 Task: Create New Customer with Customer Name: Phonological Stow, Billing Address Line1: 1976 Bartlett Avenue, Billing Address Line2:  Southfield, Billing Address Line3:  Michigan 48076, Cell Number: 631-497-1044
Action: Mouse moved to (182, 42)
Screenshot: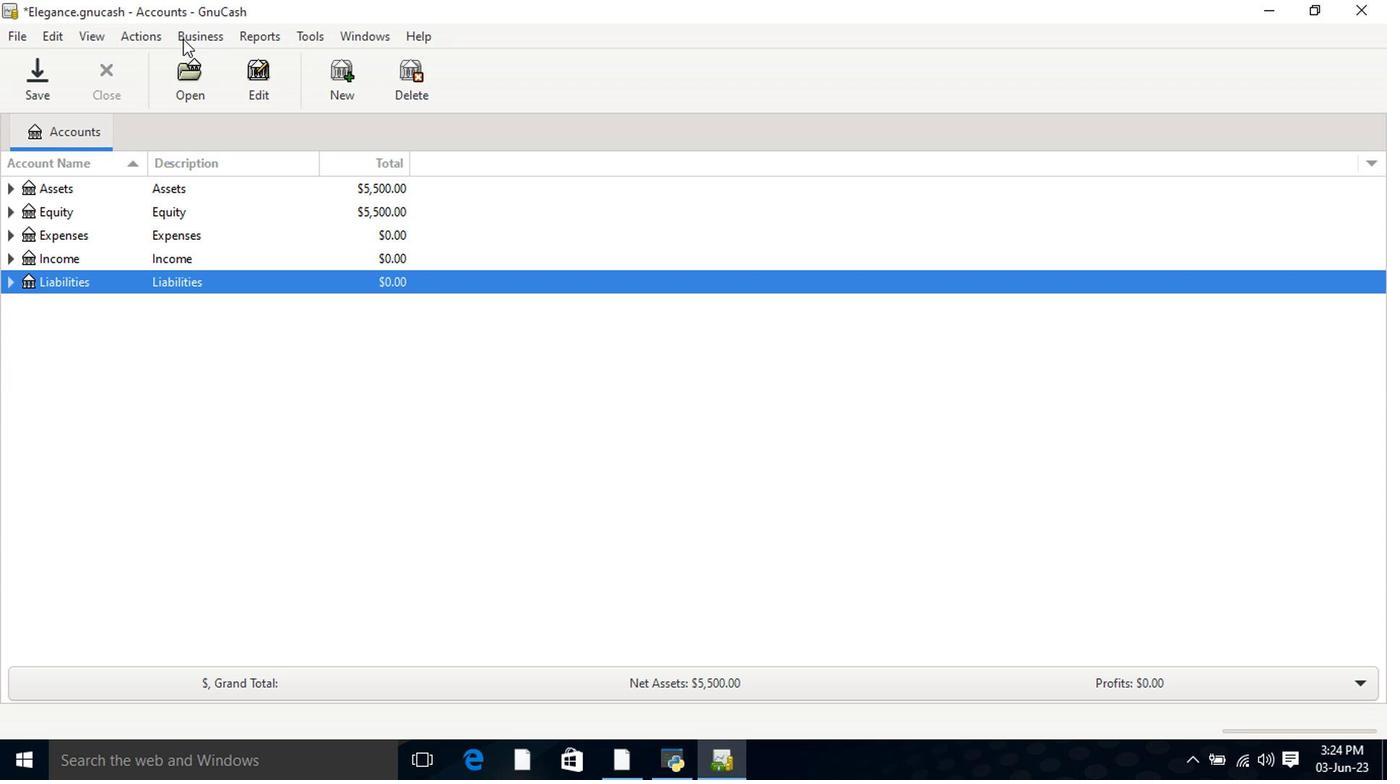 
Action: Mouse pressed left at (182, 42)
Screenshot: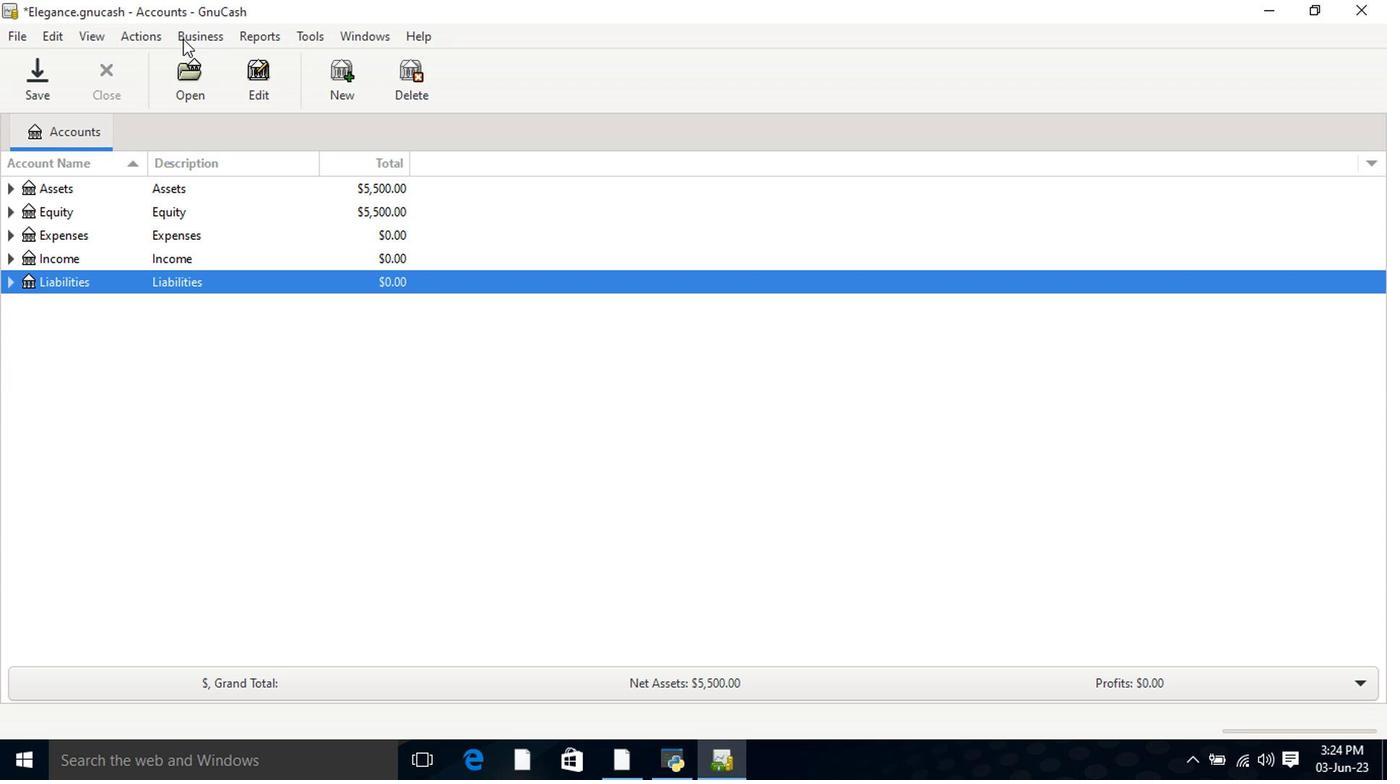 
Action: Mouse moved to (227, 60)
Screenshot: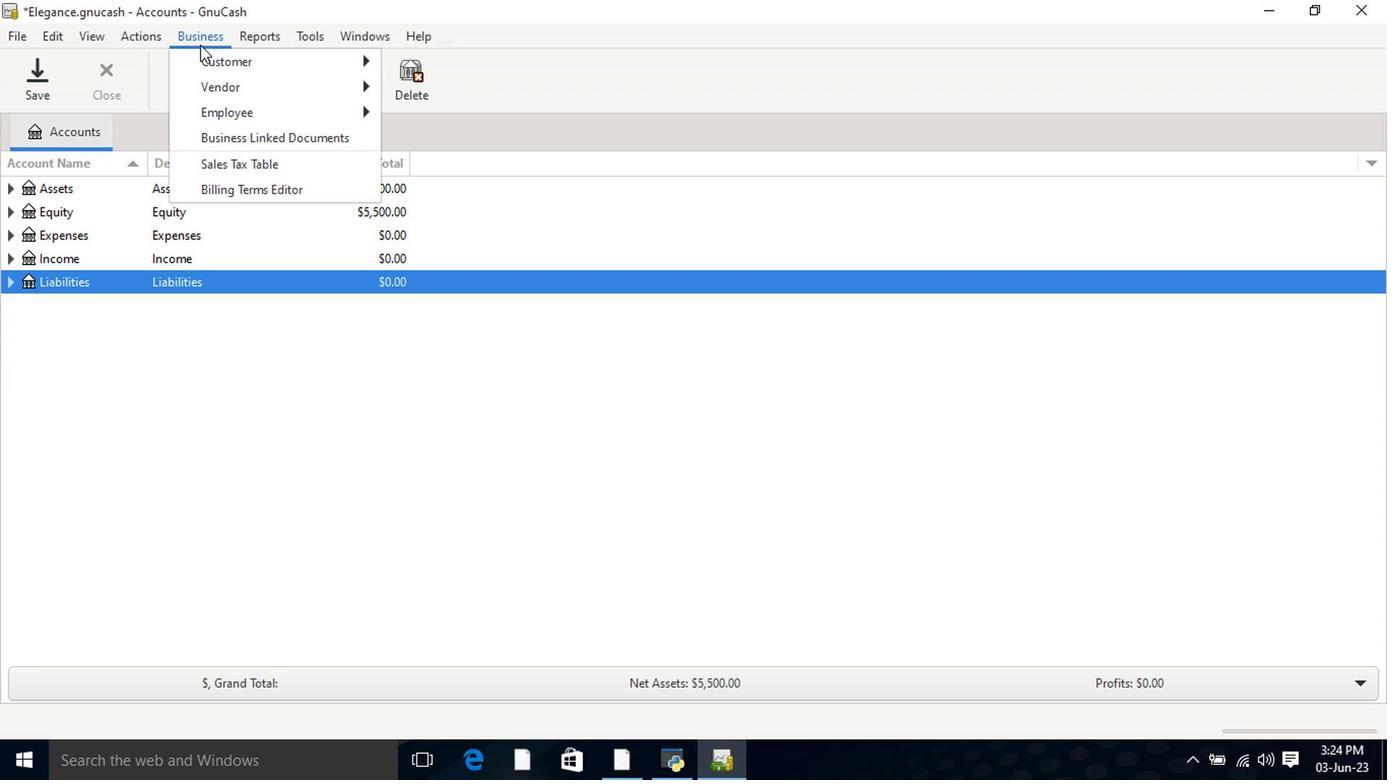 
Action: Mouse pressed left at (227, 60)
Screenshot: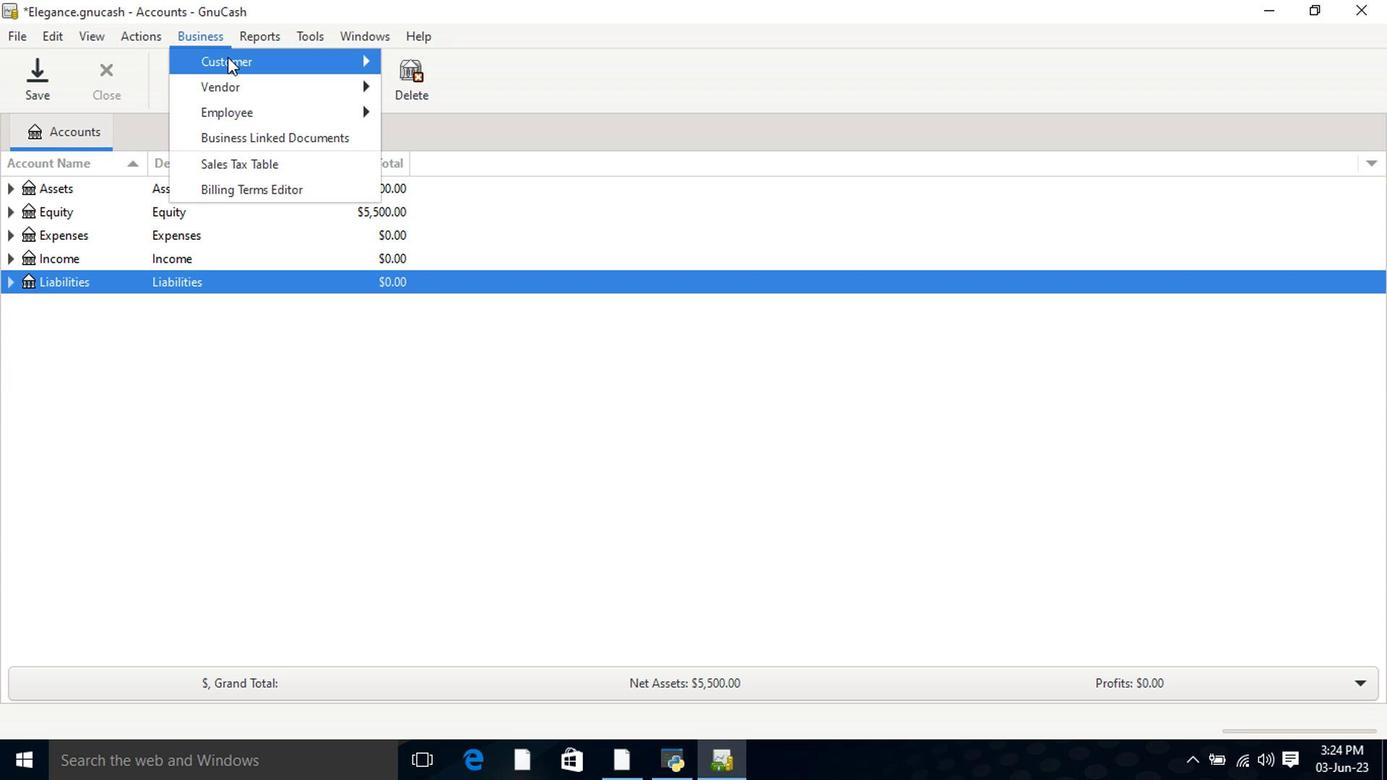 
Action: Mouse moved to (433, 90)
Screenshot: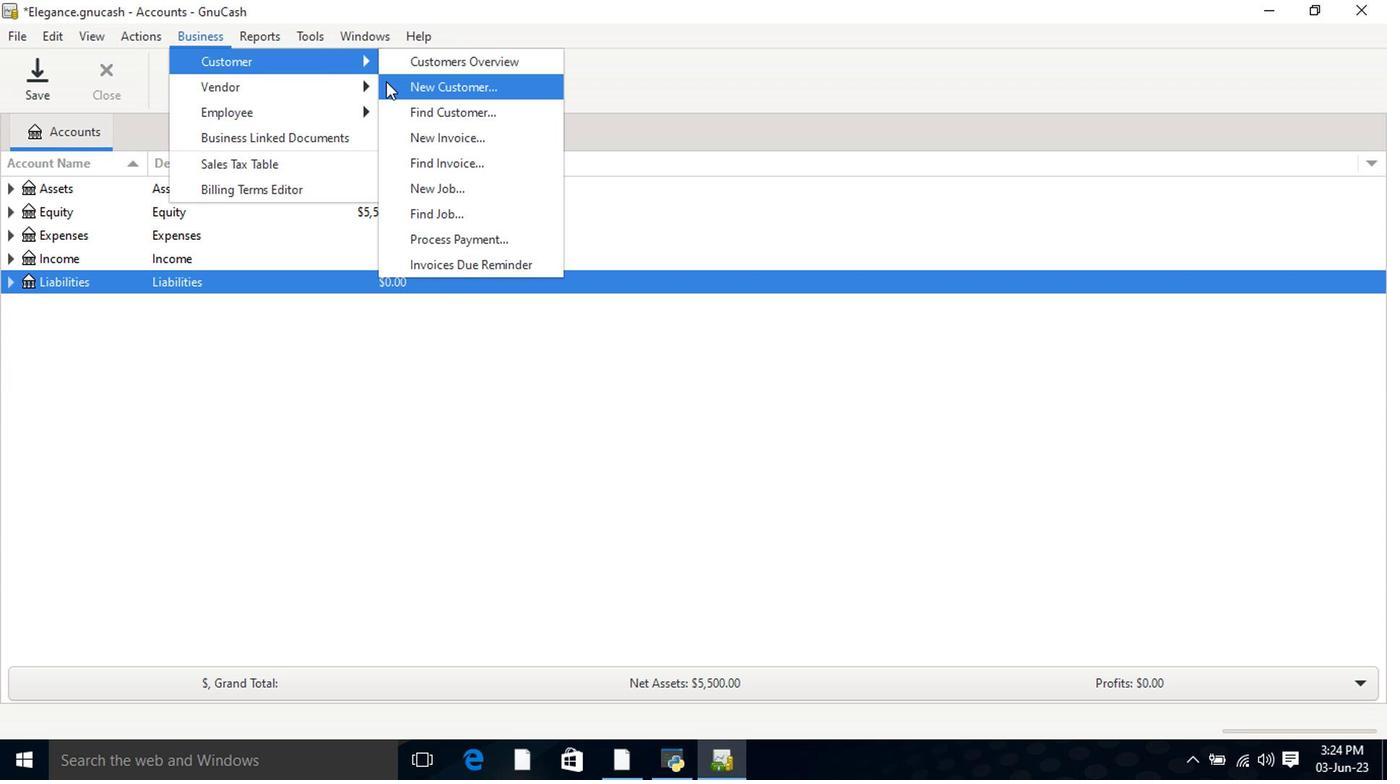 
Action: Mouse pressed left at (433, 90)
Screenshot: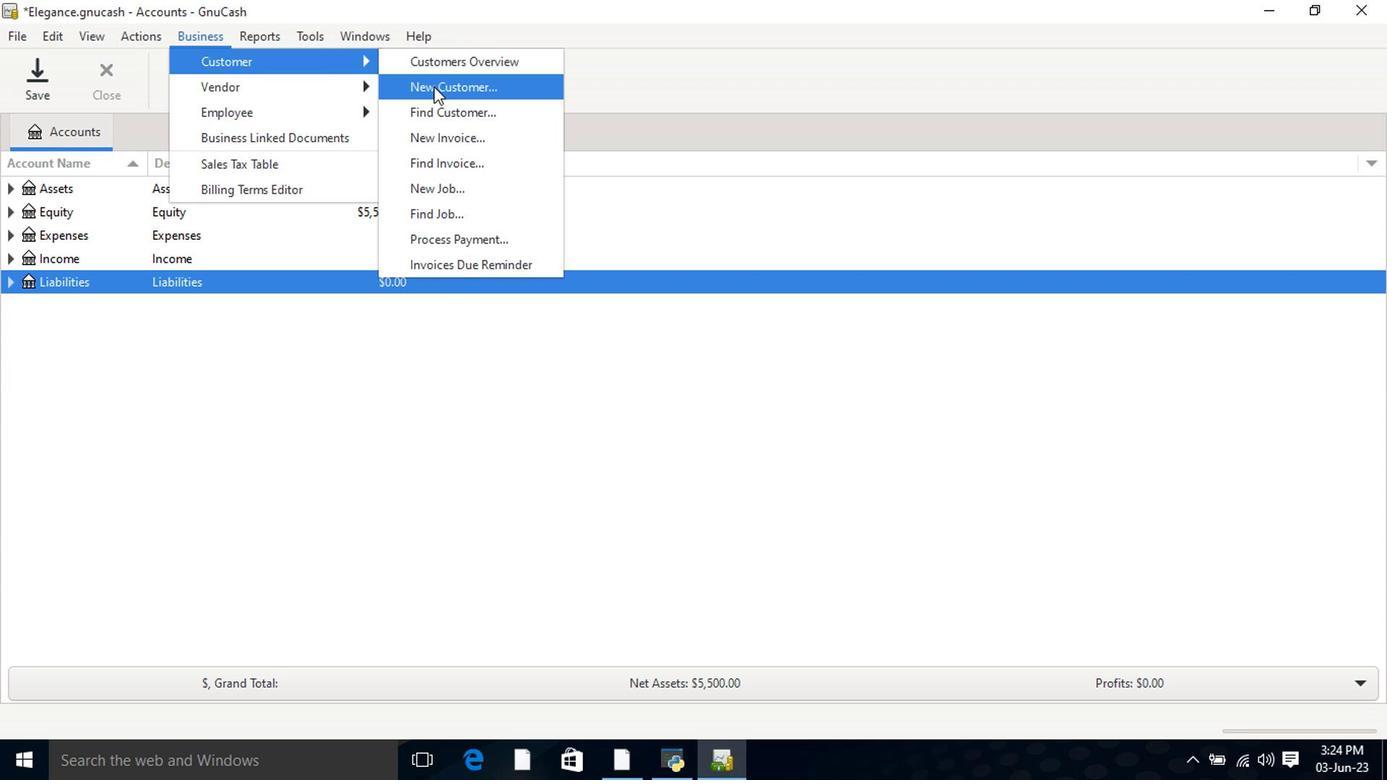 
Action: Mouse moved to (761, 226)
Screenshot: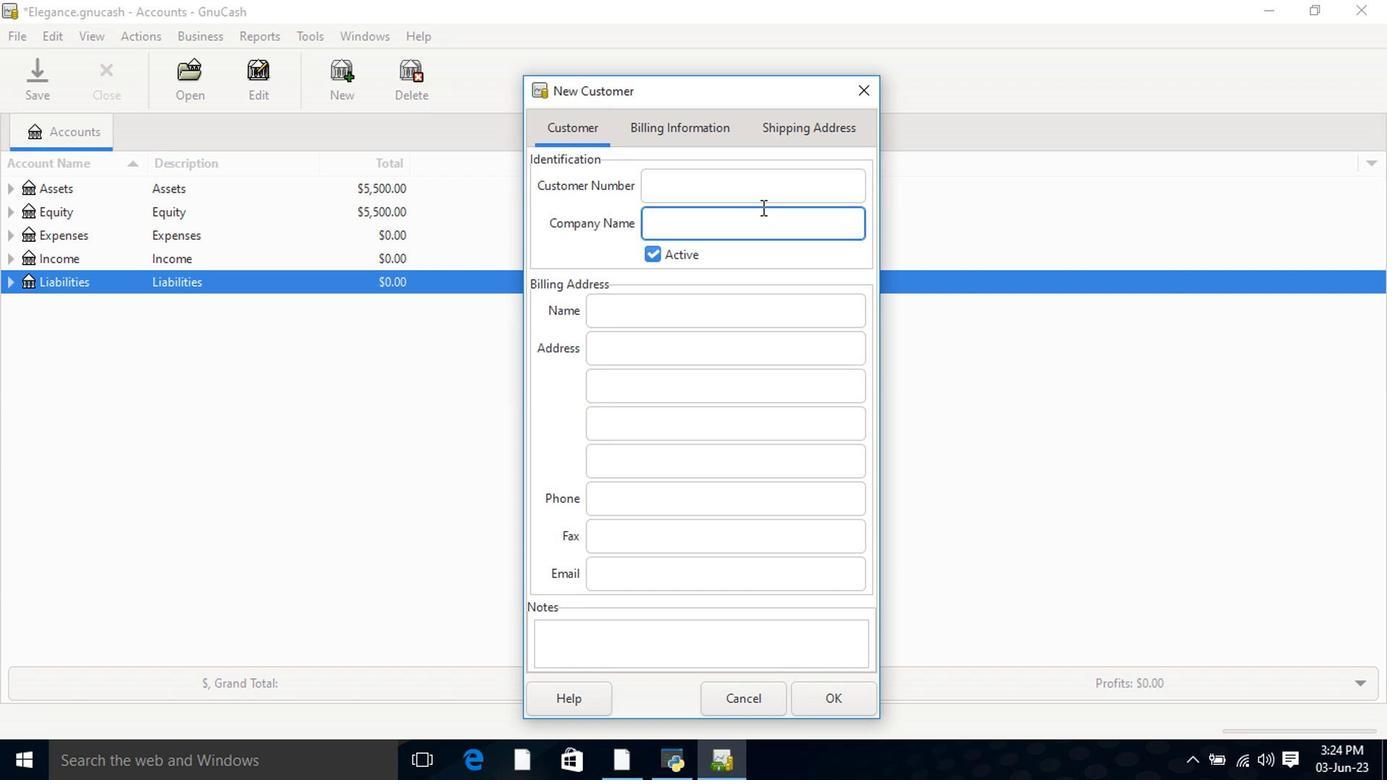 
Action: Key pressed <Key.shift>Phonological<Key.space><Key.shift>Stow<Key.tab><Key.tab><Key.tab>1976<Key.space><Key.shift>Bartlett<Key.space><Key.shift>Avenue<Key.tab><Key.shift>Southfield<Key.space><Key.backspace><Key.tab><Key.shift>Michigan<Key.space>47<Key.backspace>8076<Key.tab><Key.tab>631-497-1044
Screenshot: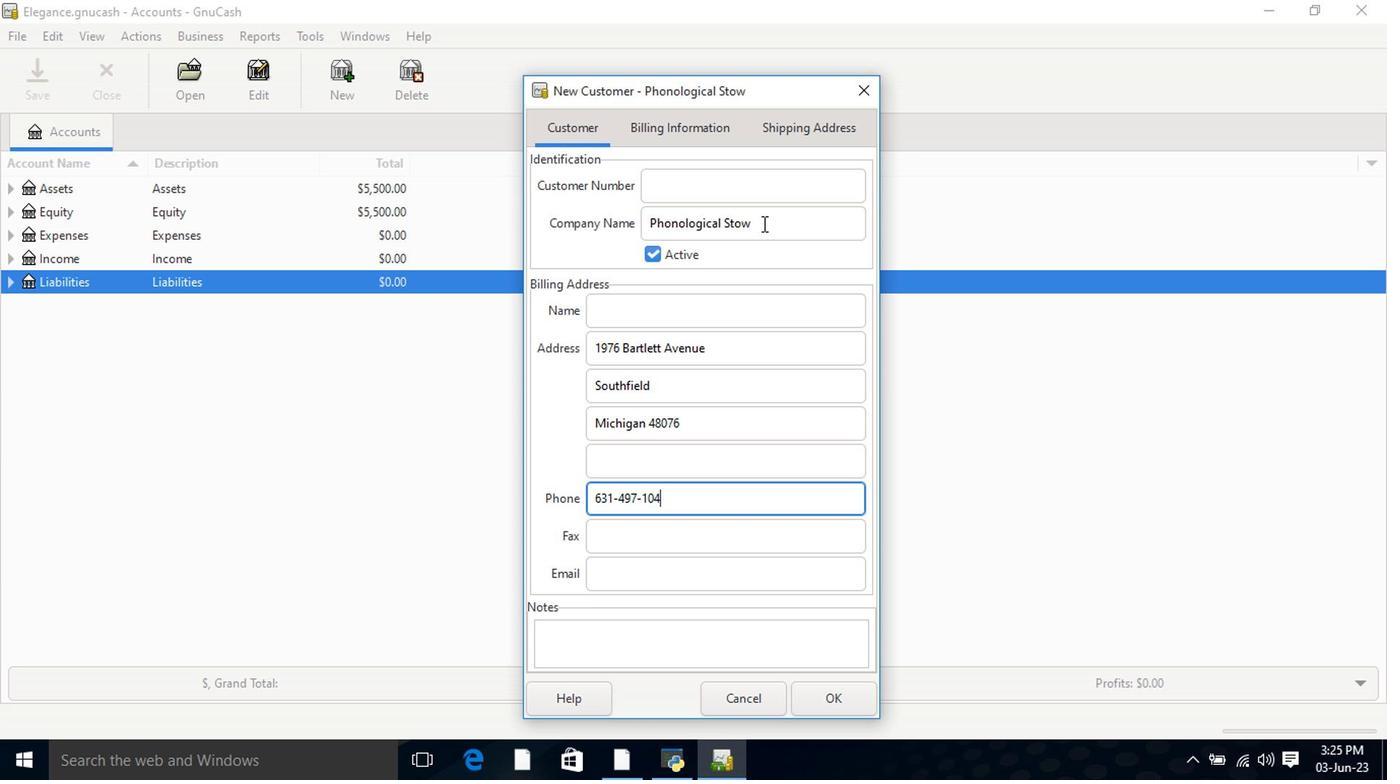 
Action: Mouse moved to (703, 128)
Screenshot: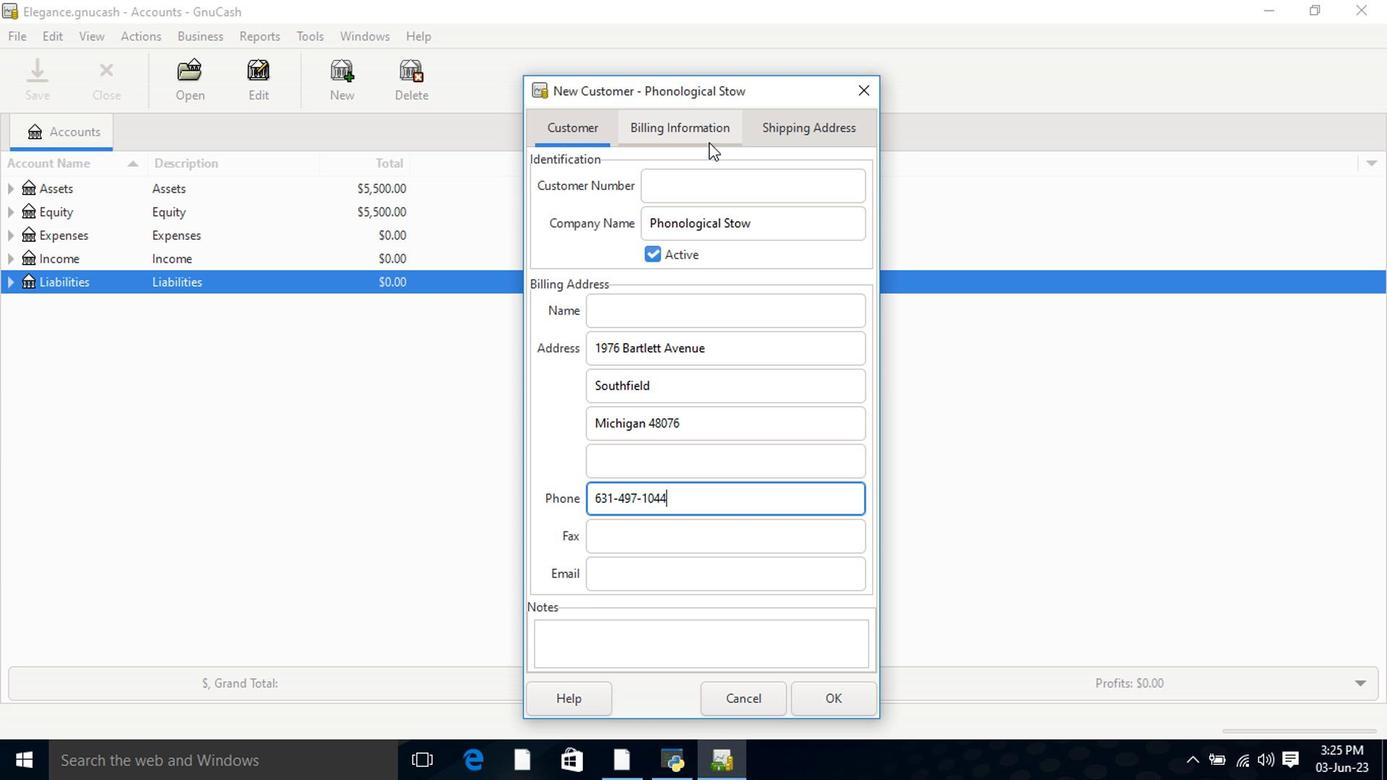 
Action: Mouse pressed left at (703, 128)
Screenshot: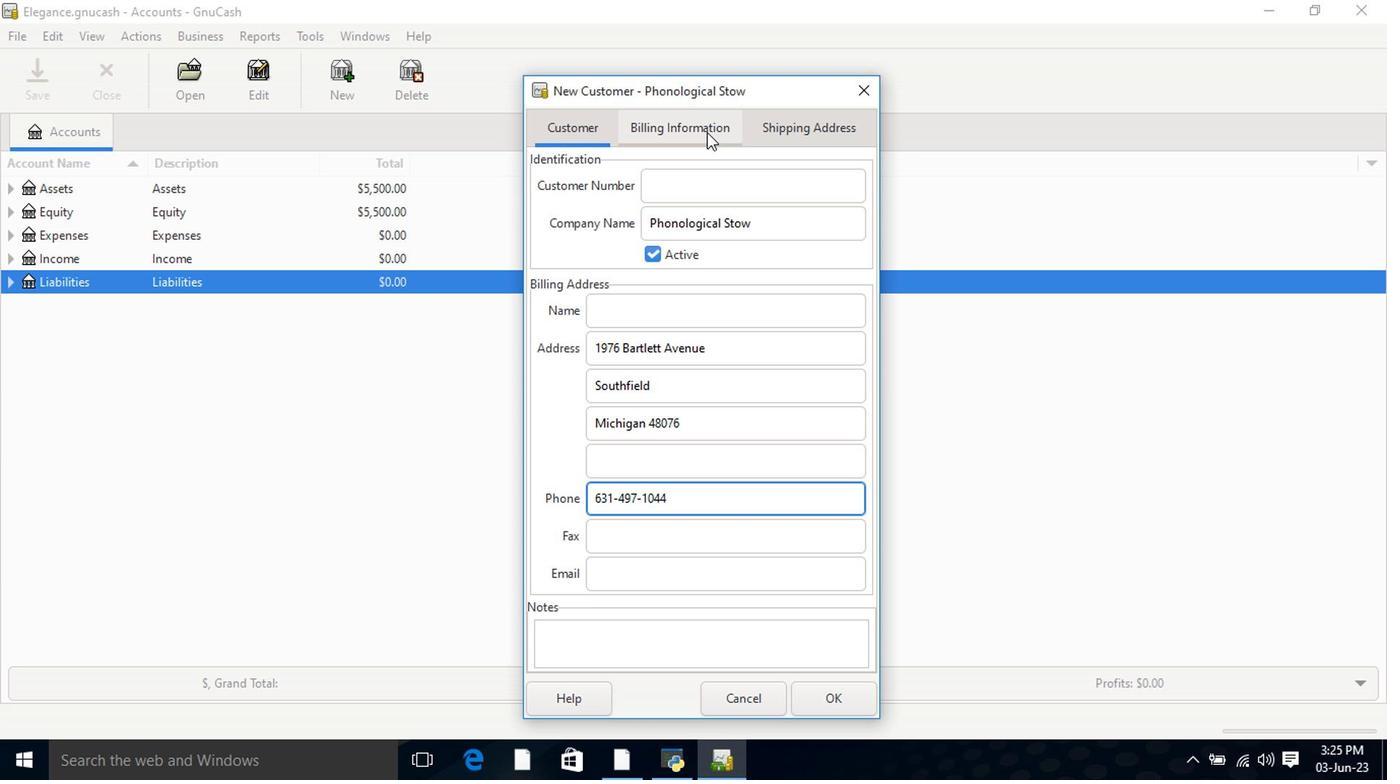 
Action: Mouse moved to (768, 129)
Screenshot: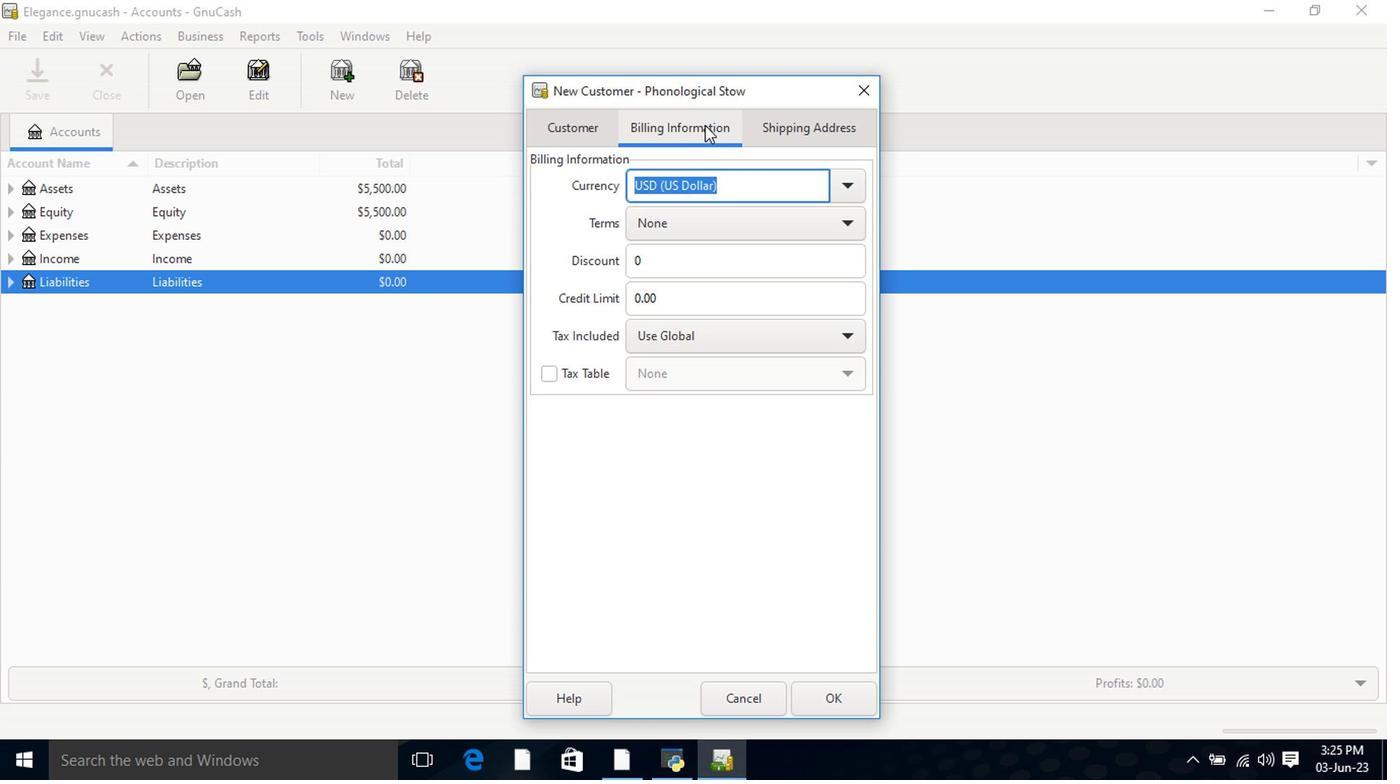 
Action: Mouse pressed left at (768, 129)
Screenshot: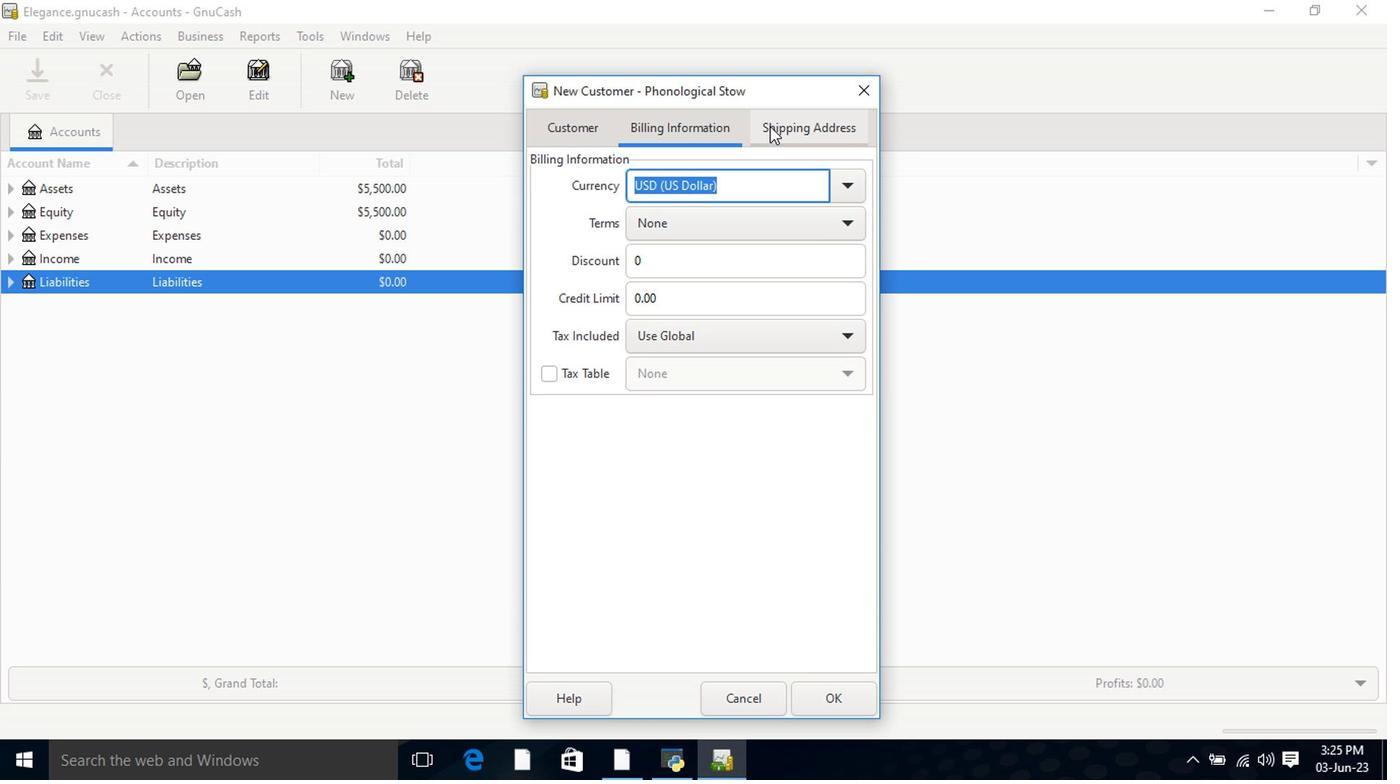 
Action: Mouse moved to (827, 704)
Screenshot: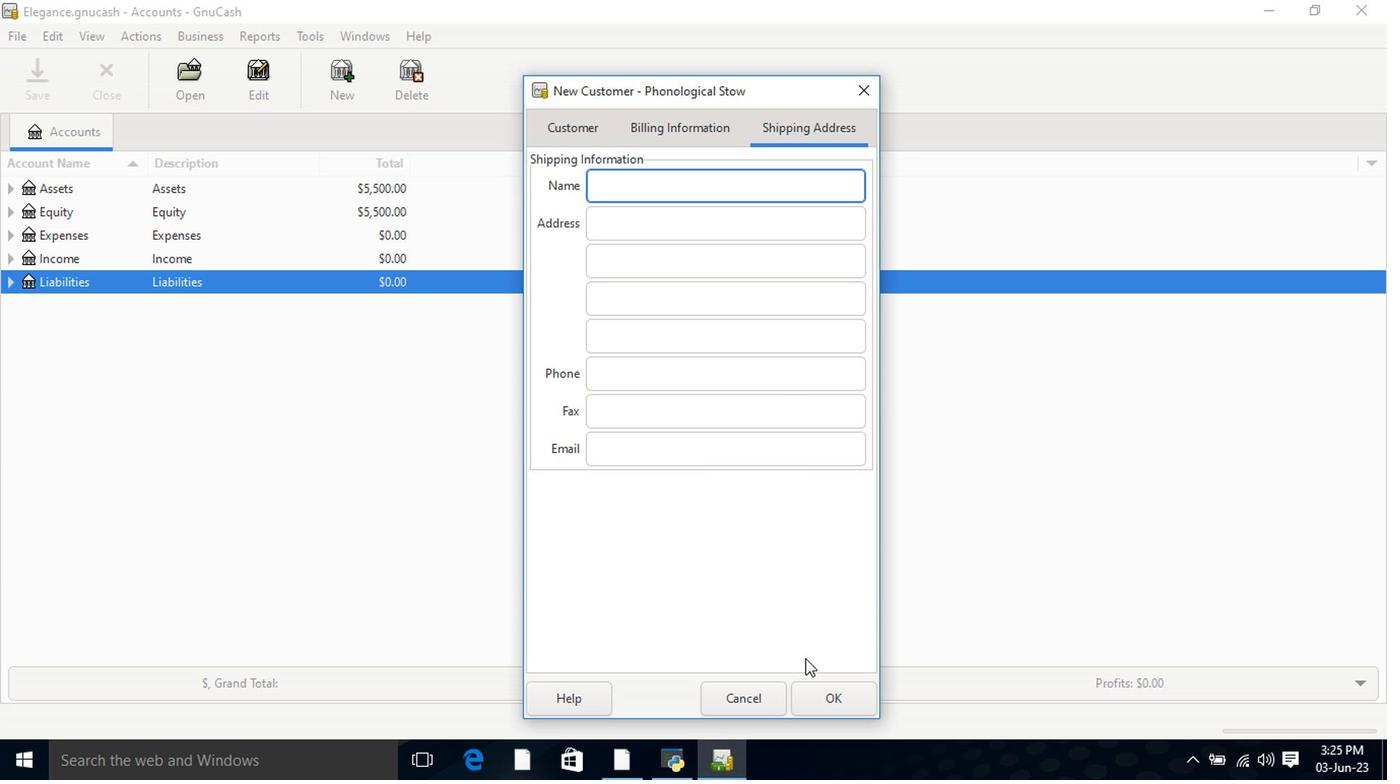 
Action: Mouse pressed left at (827, 704)
Screenshot: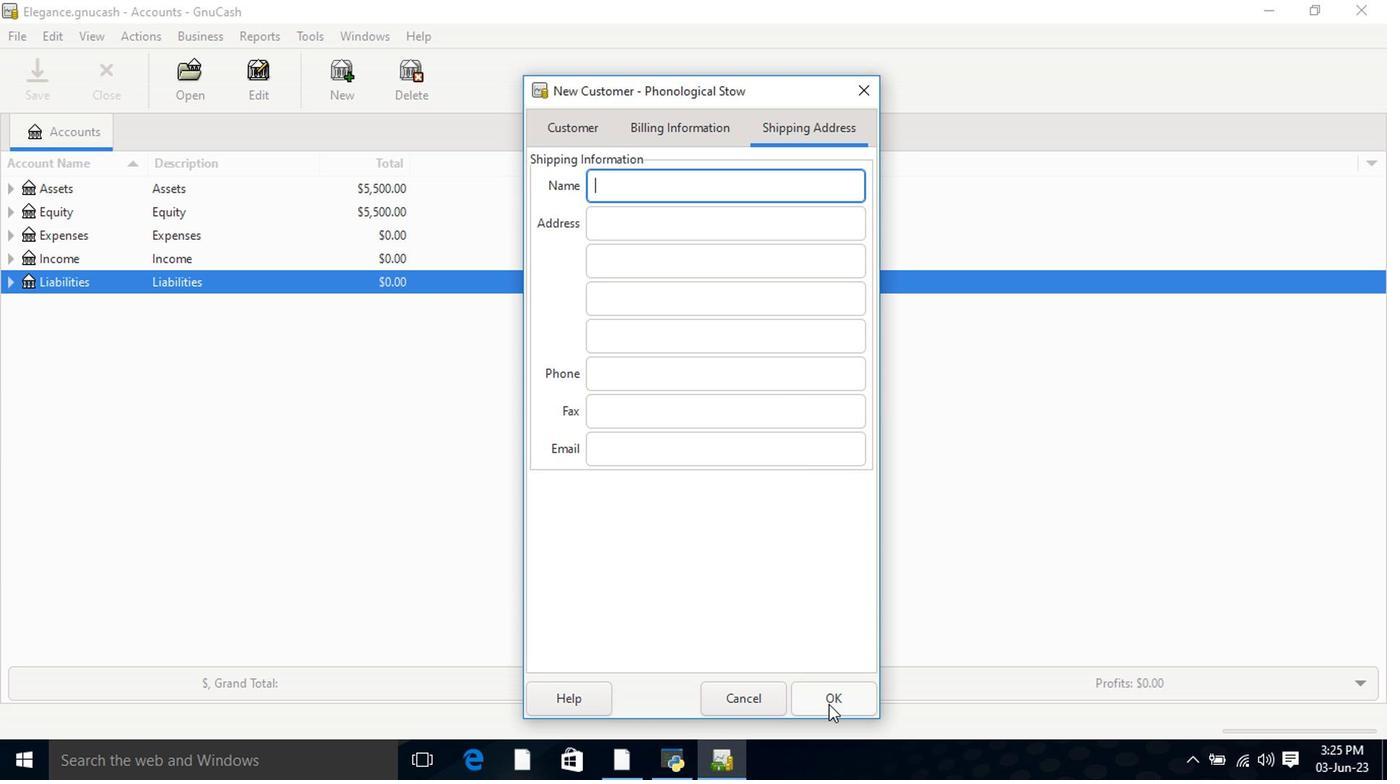 
